 Task: Add Boiron Cocculus Indicus 30C to the cart.
Action: Mouse moved to (240, 122)
Screenshot: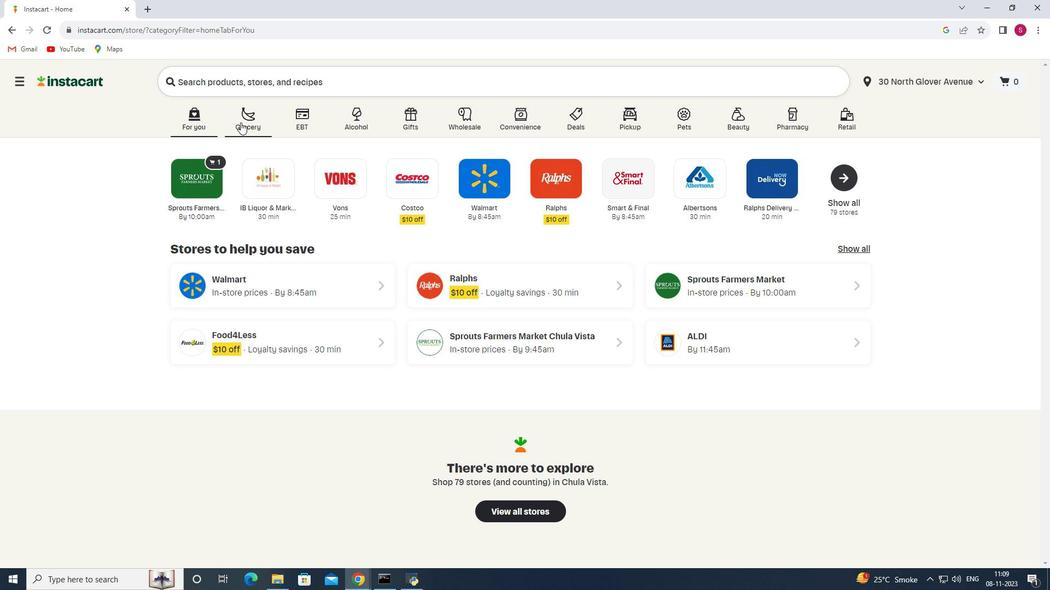 
Action: Mouse pressed left at (240, 122)
Screenshot: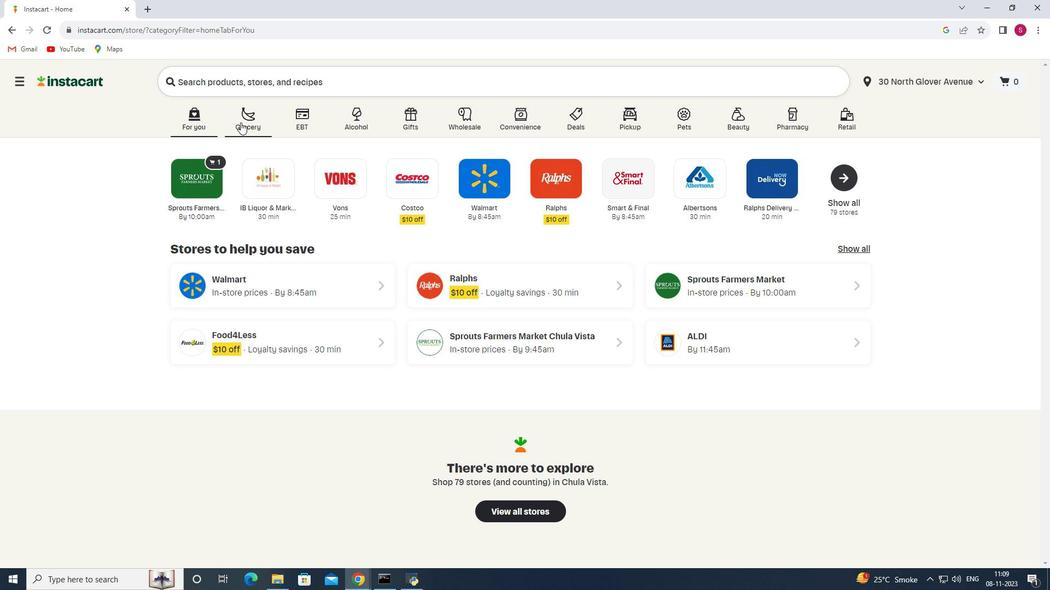 
Action: Mouse moved to (260, 315)
Screenshot: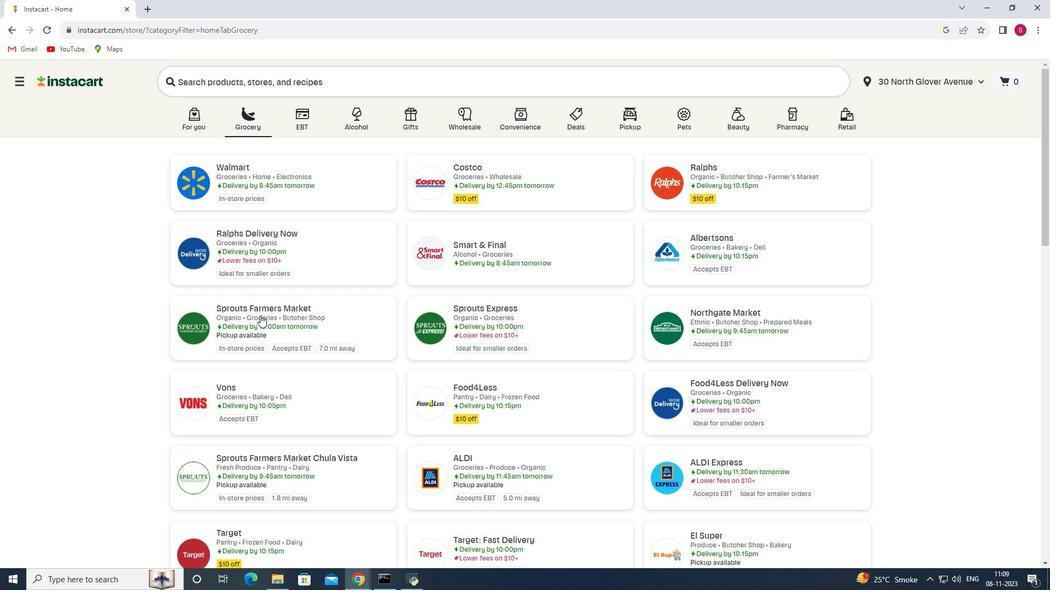 
Action: Mouse pressed left at (260, 315)
Screenshot: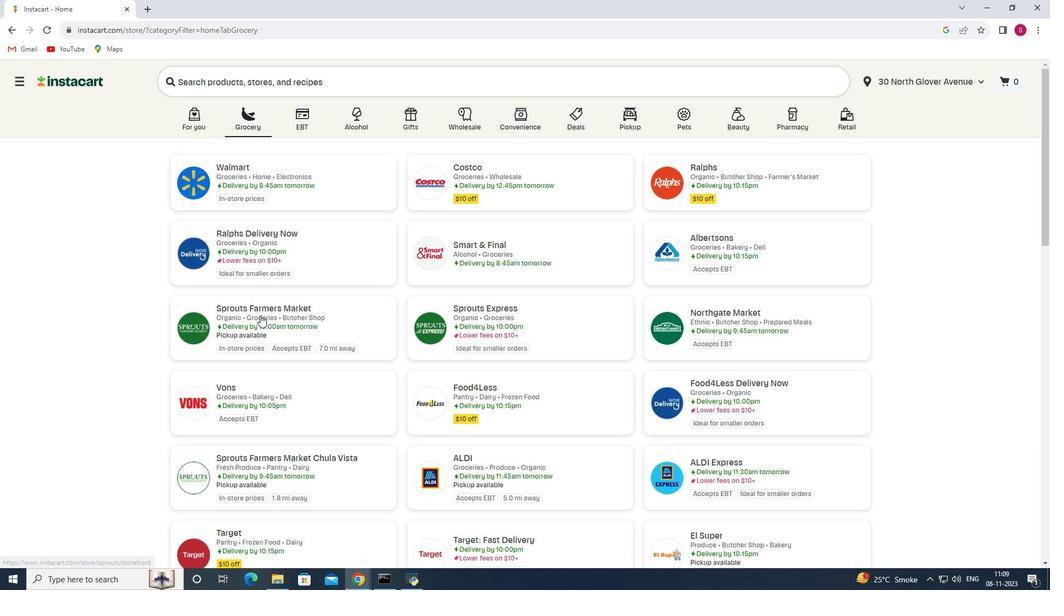 
Action: Mouse moved to (97, 332)
Screenshot: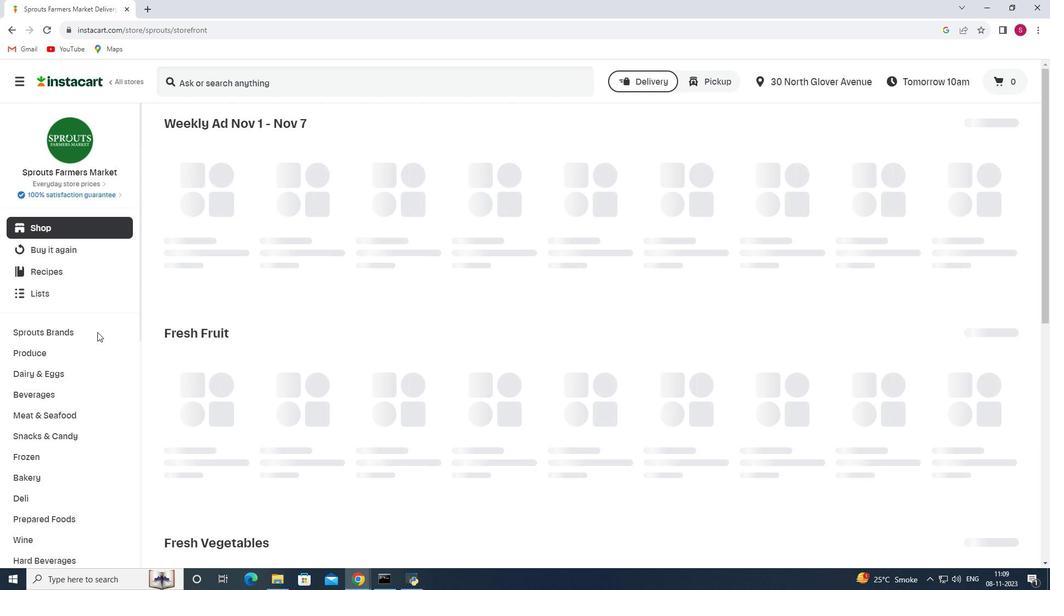 
Action: Mouse scrolled (97, 331) with delta (0, 0)
Screenshot: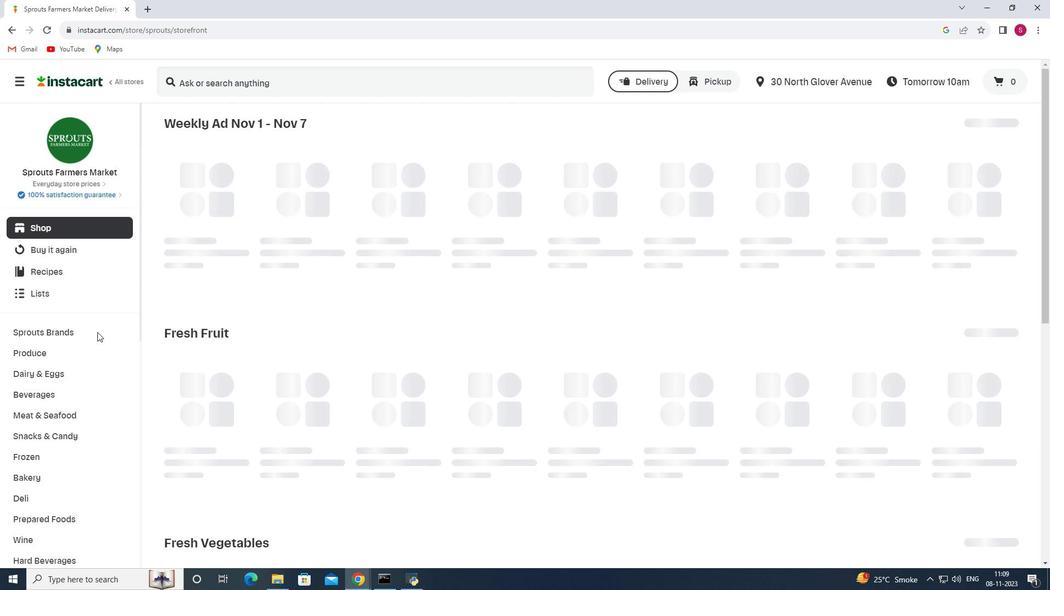 
Action: Mouse scrolled (97, 331) with delta (0, 0)
Screenshot: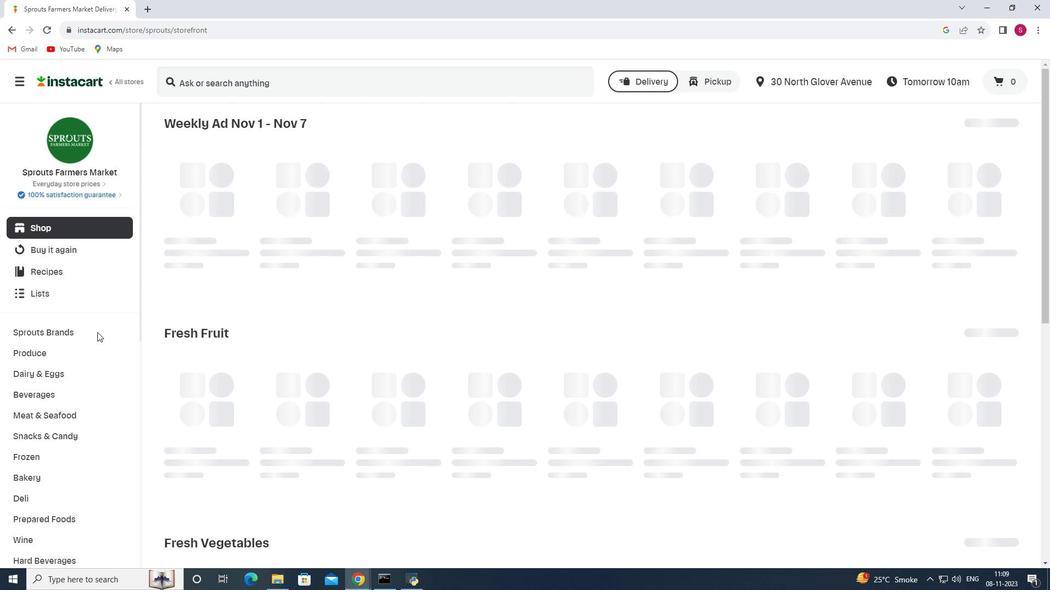
Action: Mouse scrolled (97, 331) with delta (0, 0)
Screenshot: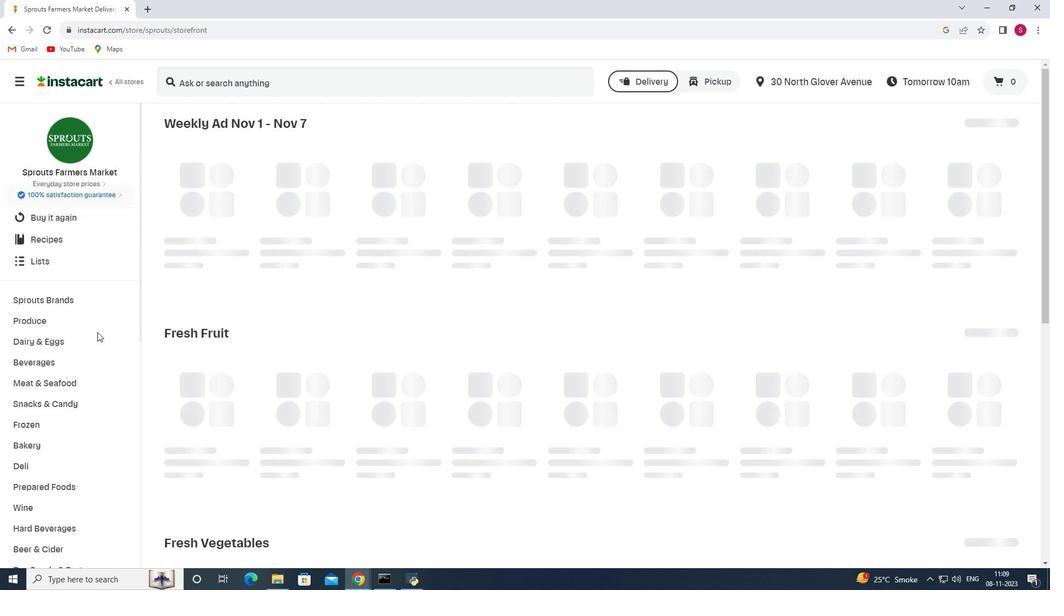 
Action: Mouse scrolled (97, 331) with delta (0, 0)
Screenshot: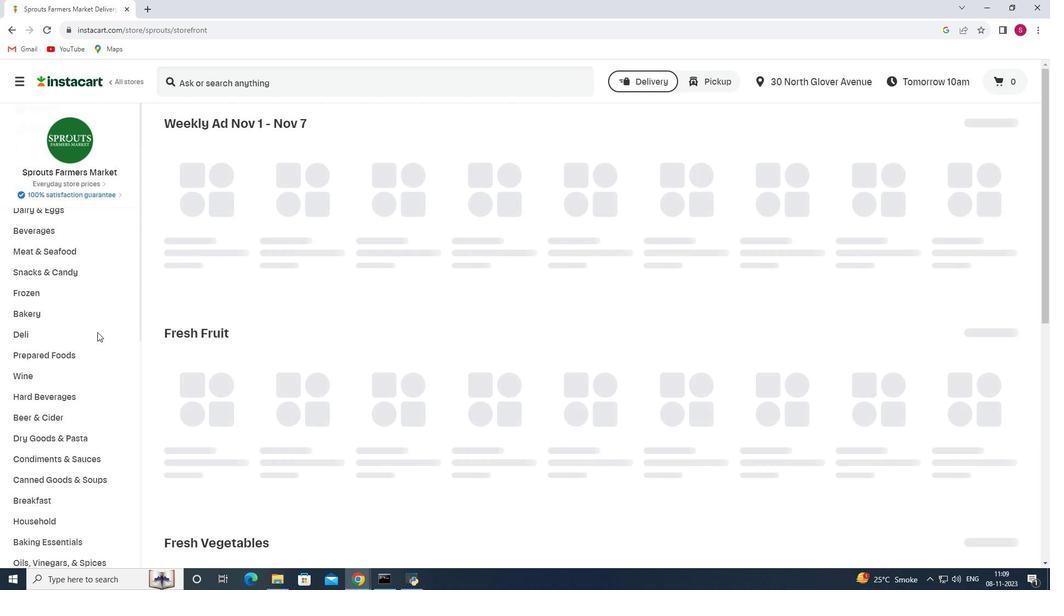 
Action: Mouse scrolled (97, 331) with delta (0, 0)
Screenshot: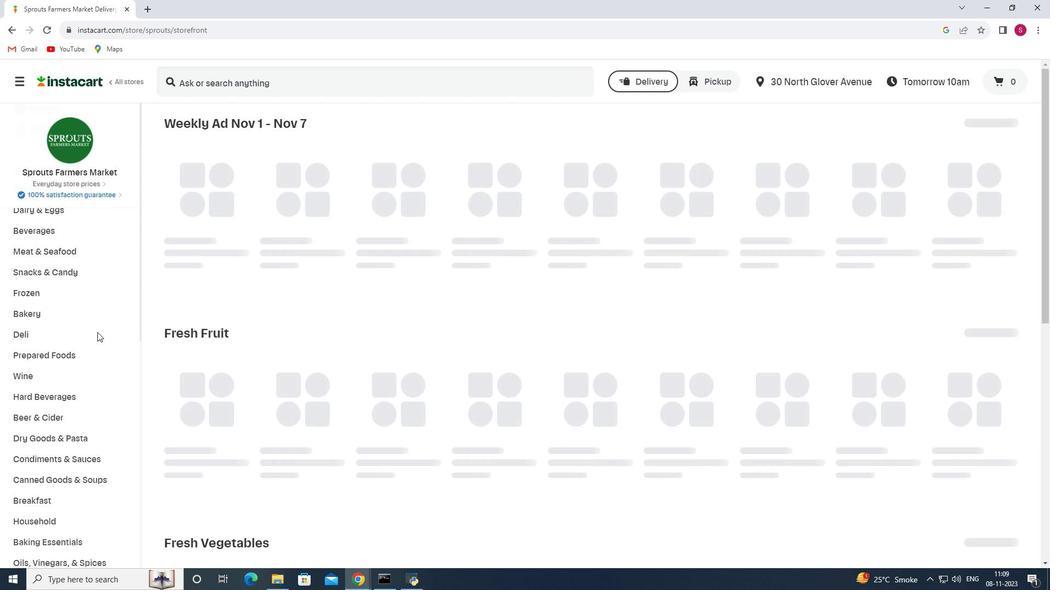 
Action: Mouse scrolled (97, 331) with delta (0, 0)
Screenshot: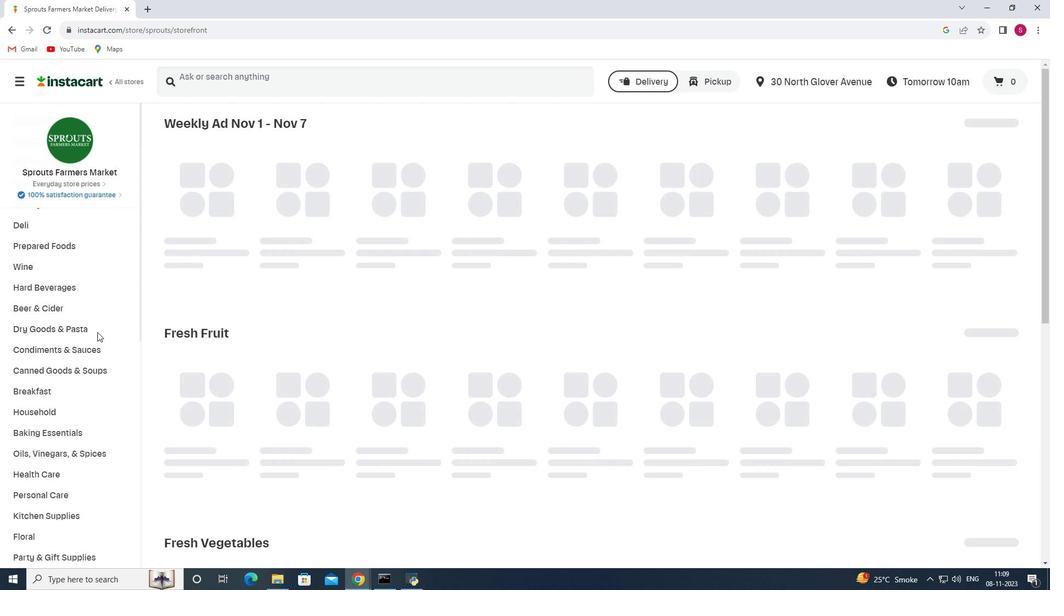
Action: Mouse scrolled (97, 331) with delta (0, 0)
Screenshot: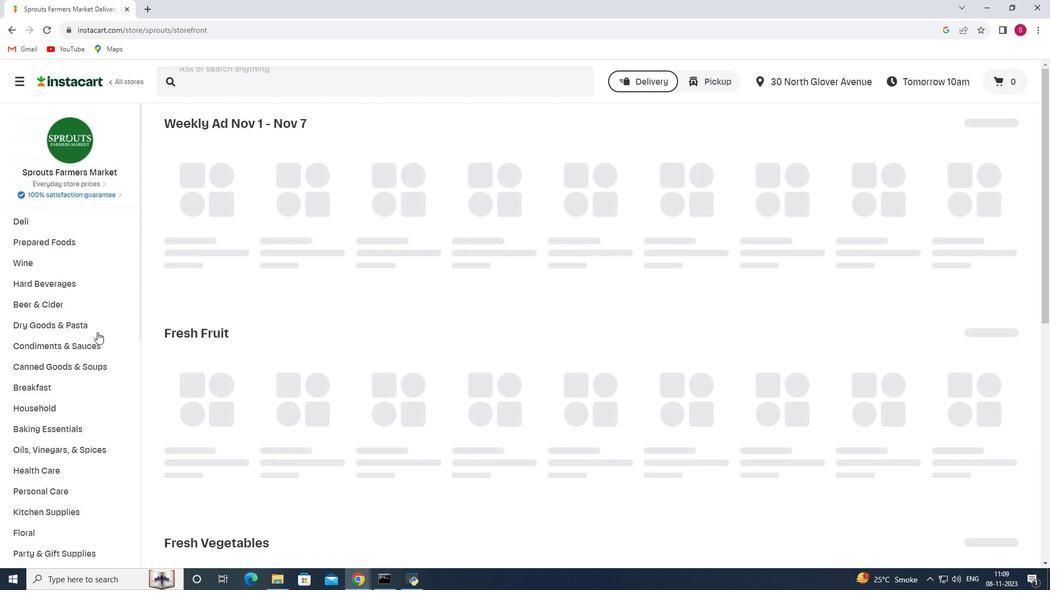 
Action: Mouse scrolled (97, 331) with delta (0, 0)
Screenshot: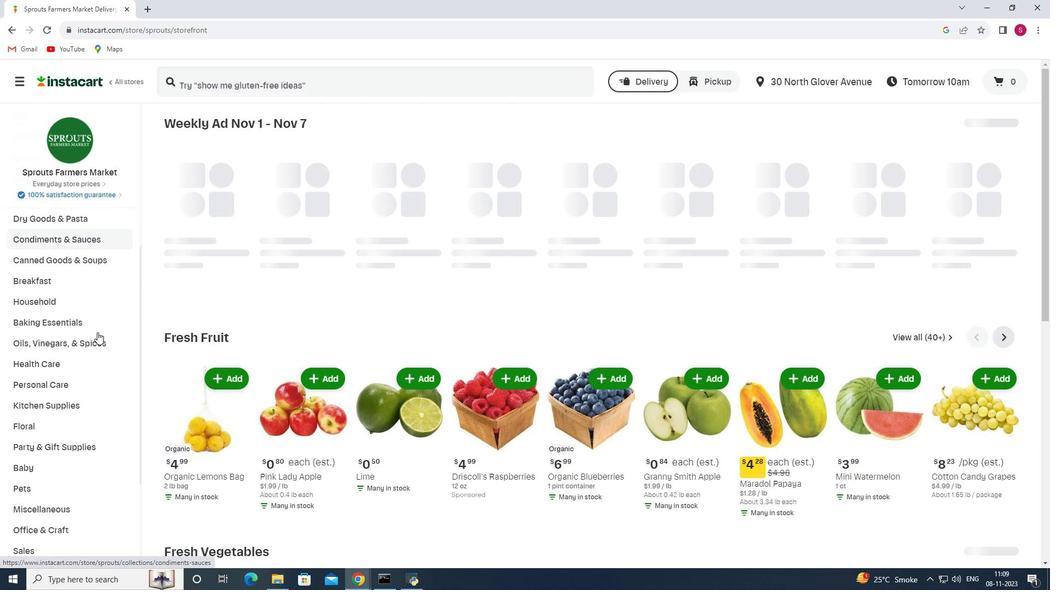 
Action: Mouse scrolled (97, 331) with delta (0, 0)
Screenshot: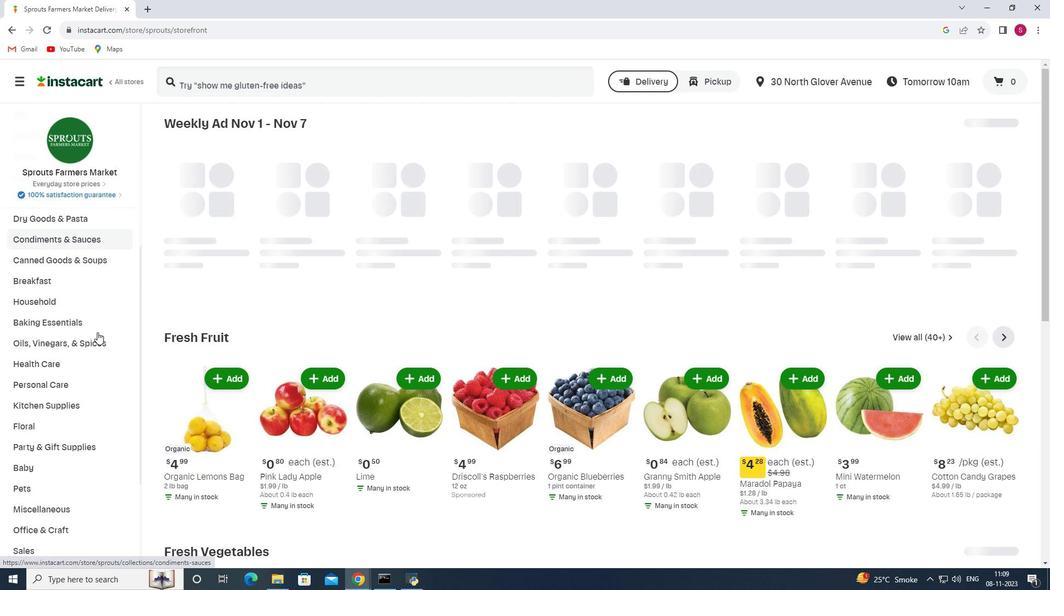 
Action: Mouse moved to (92, 335)
Screenshot: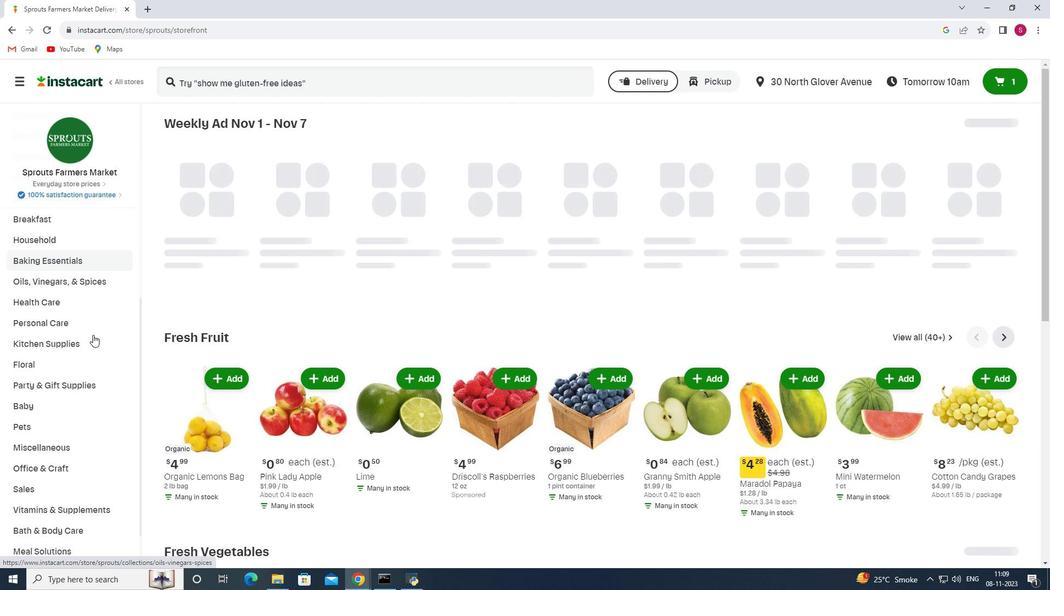 
Action: Mouse scrolled (92, 334) with delta (0, 0)
Screenshot: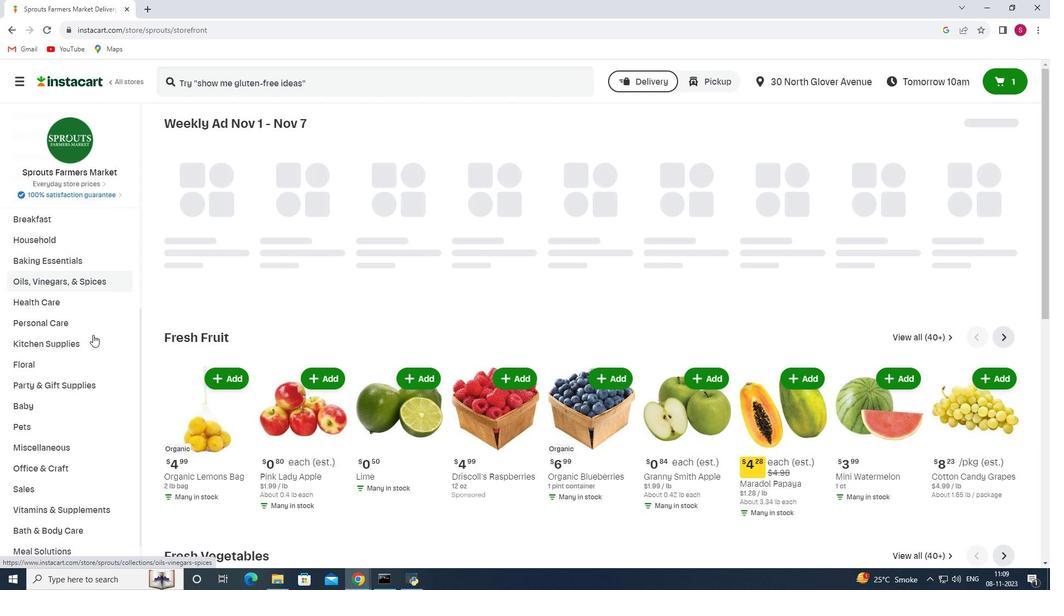 
Action: Mouse scrolled (92, 334) with delta (0, 0)
Screenshot: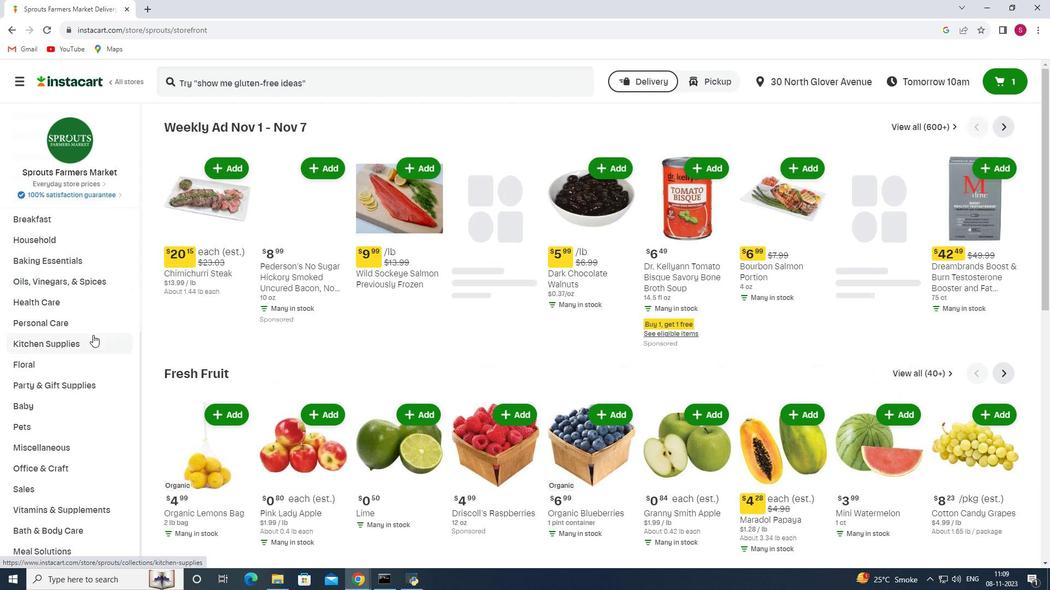 
Action: Mouse moved to (71, 292)
Screenshot: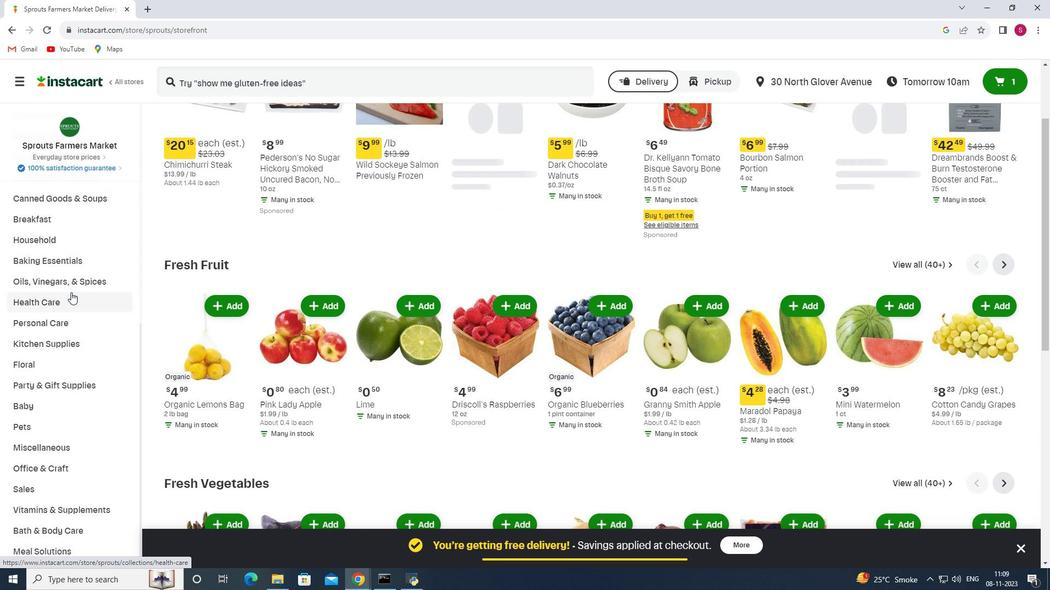 
Action: Mouse pressed left at (71, 292)
Screenshot: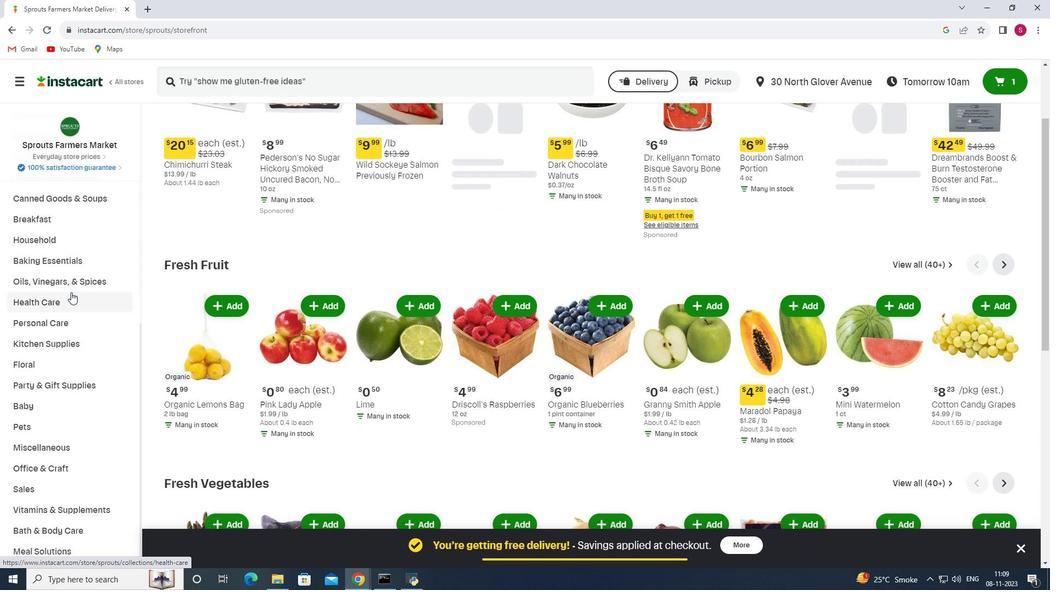 
Action: Mouse moved to (372, 151)
Screenshot: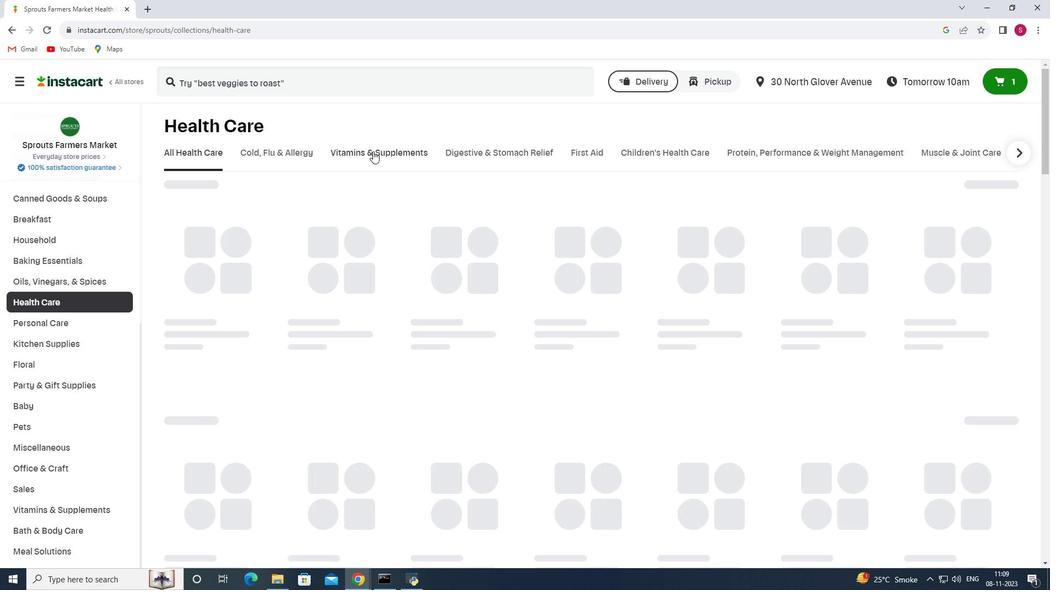 
Action: Mouse pressed left at (372, 151)
Screenshot: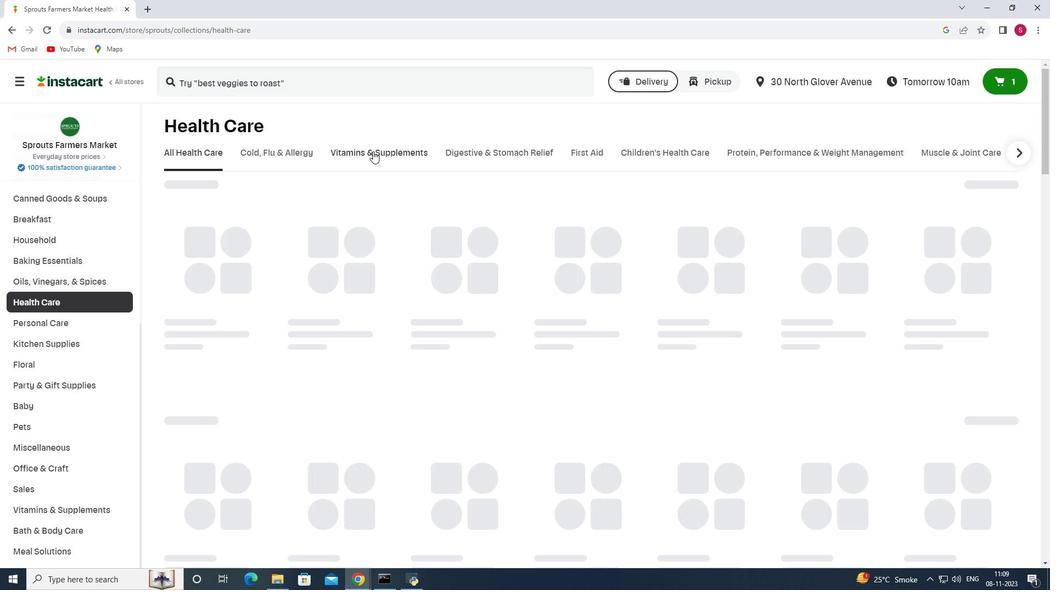 
Action: Mouse moved to (855, 204)
Screenshot: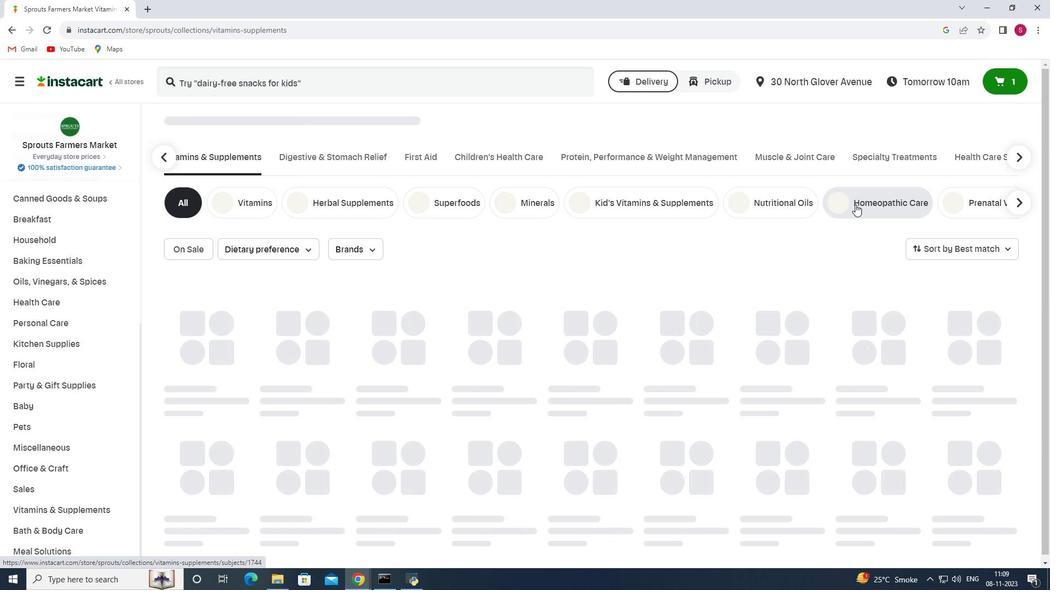 
Action: Mouse pressed left at (855, 204)
Screenshot: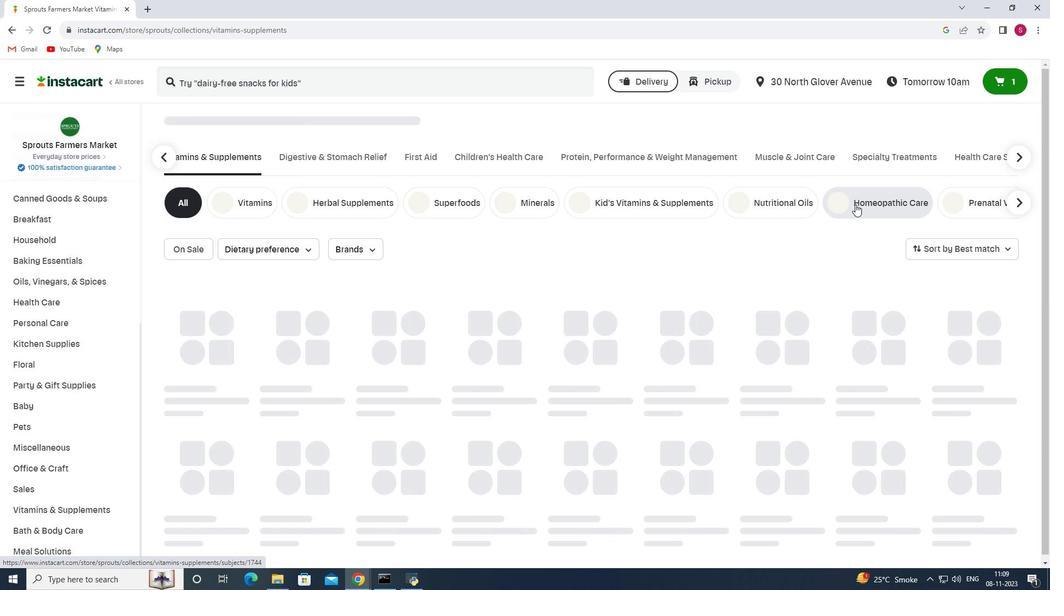 
Action: Mouse moved to (421, 85)
Screenshot: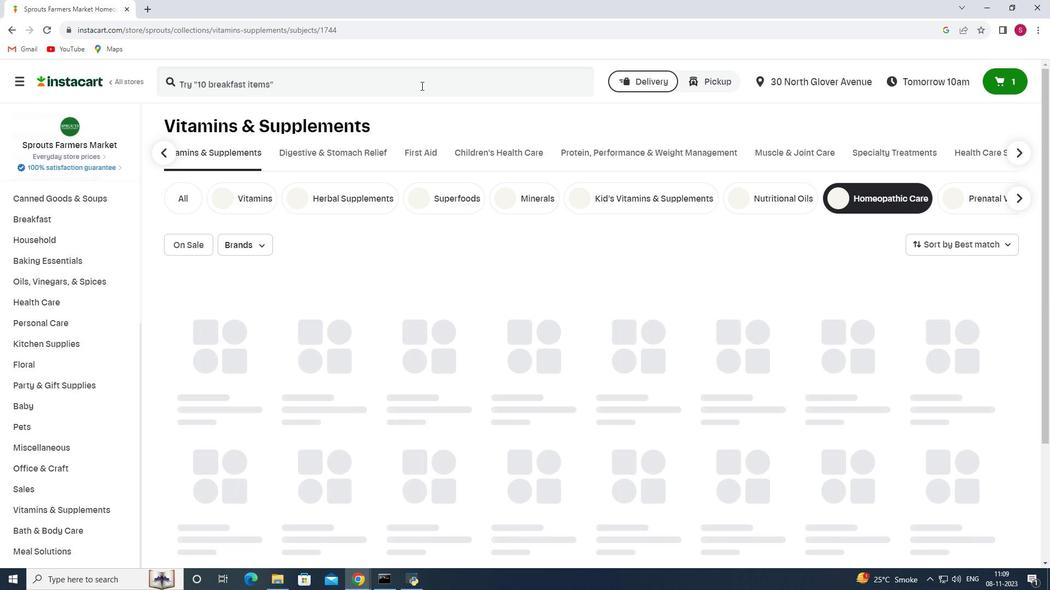 
Action: Mouse pressed left at (421, 85)
Screenshot: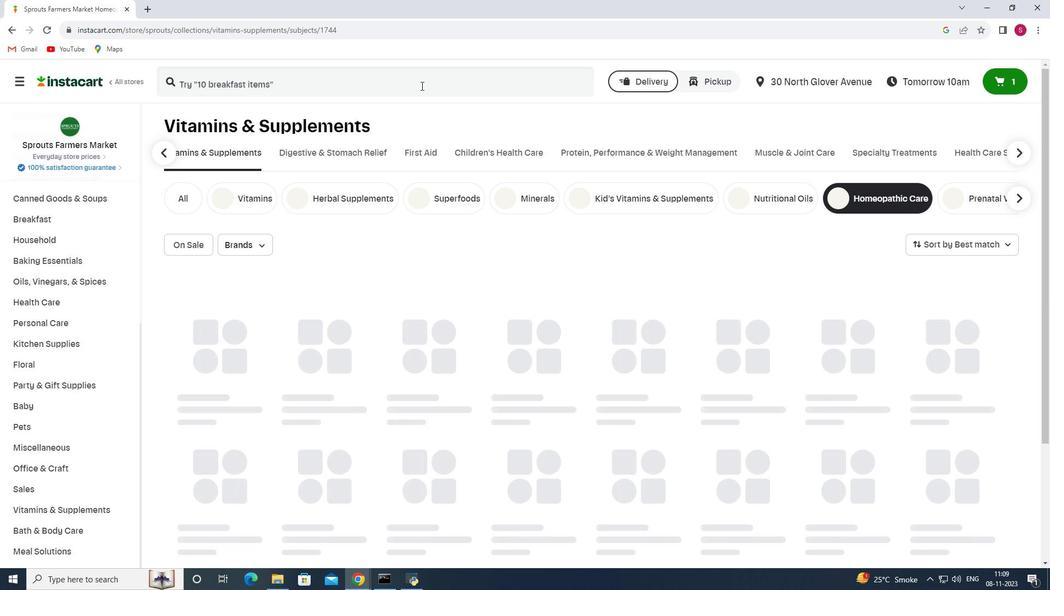
Action: Key pressed <Key.shift>Boiron<Key.space><Key.shift>Cocculus<Key.space><Key.shift>Indicus<Key.space>30<Key.shift>C<Key.enter>
Screenshot: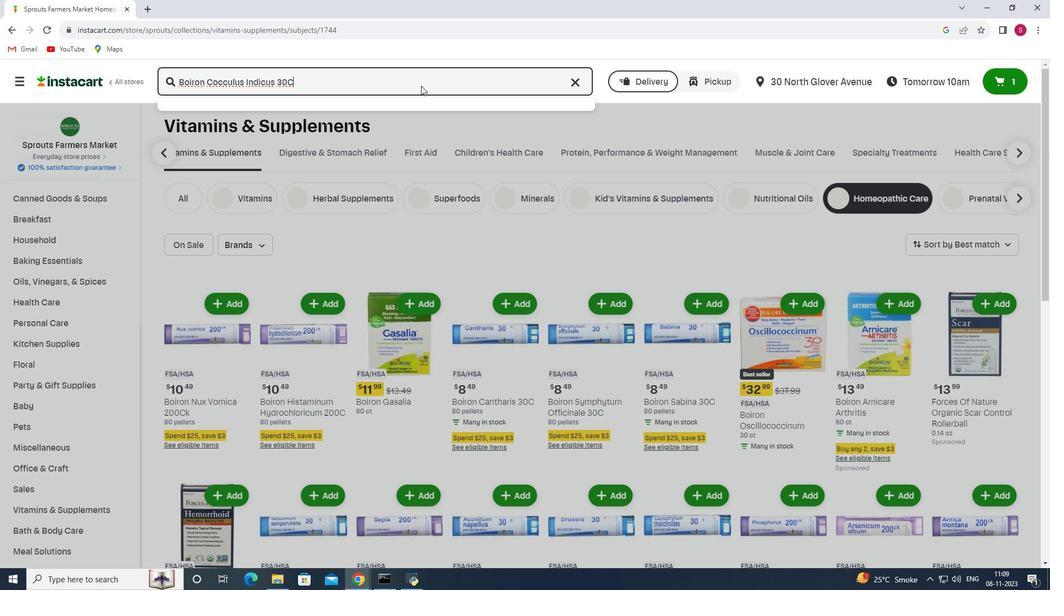 
Action: Mouse moved to (648, 165)
Screenshot: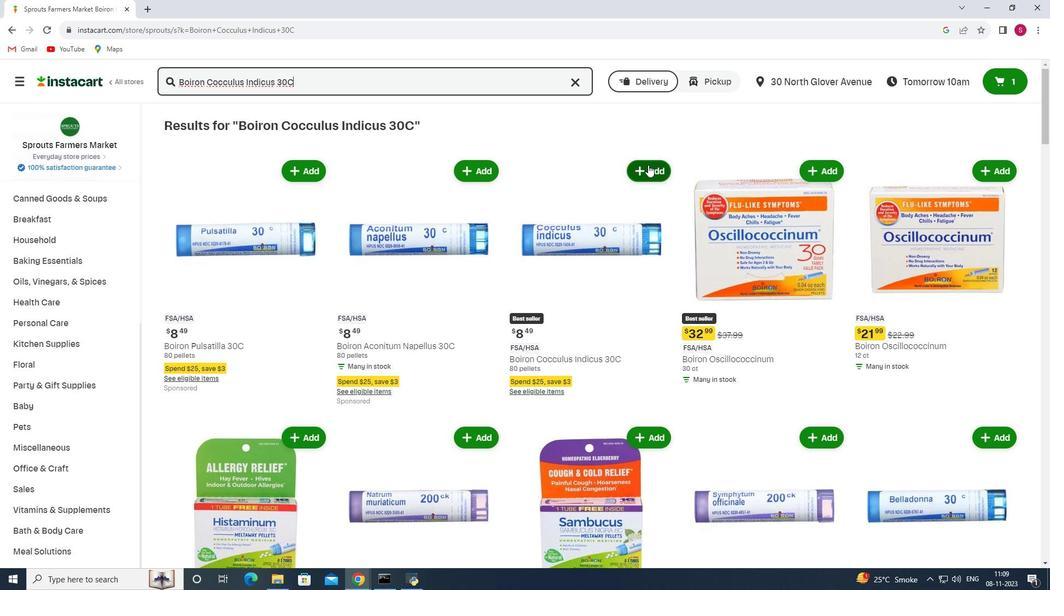 
Action: Mouse pressed left at (648, 165)
Screenshot: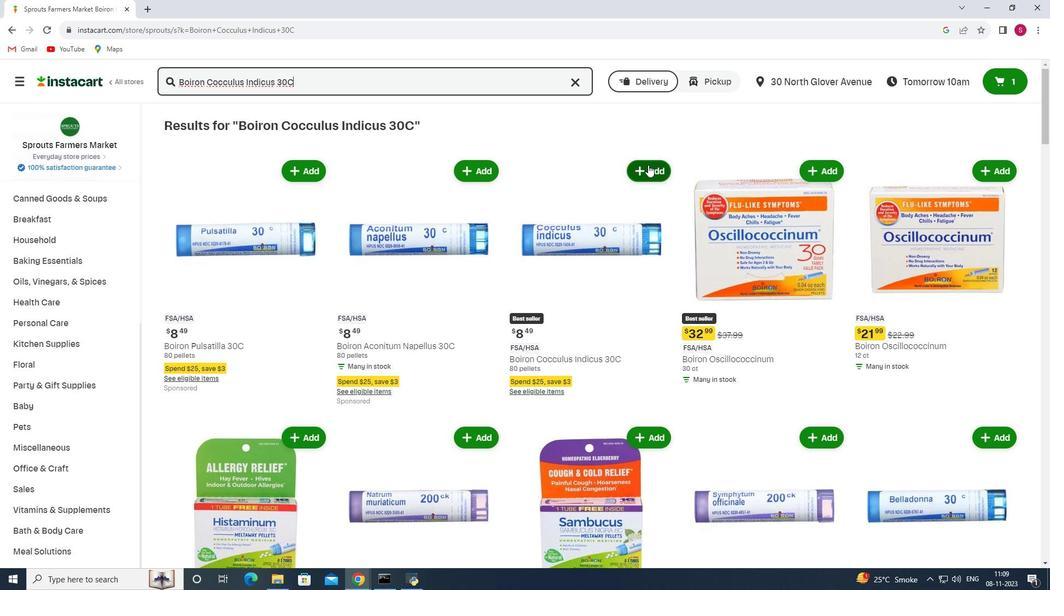 
Action: Mouse moved to (628, 202)
Screenshot: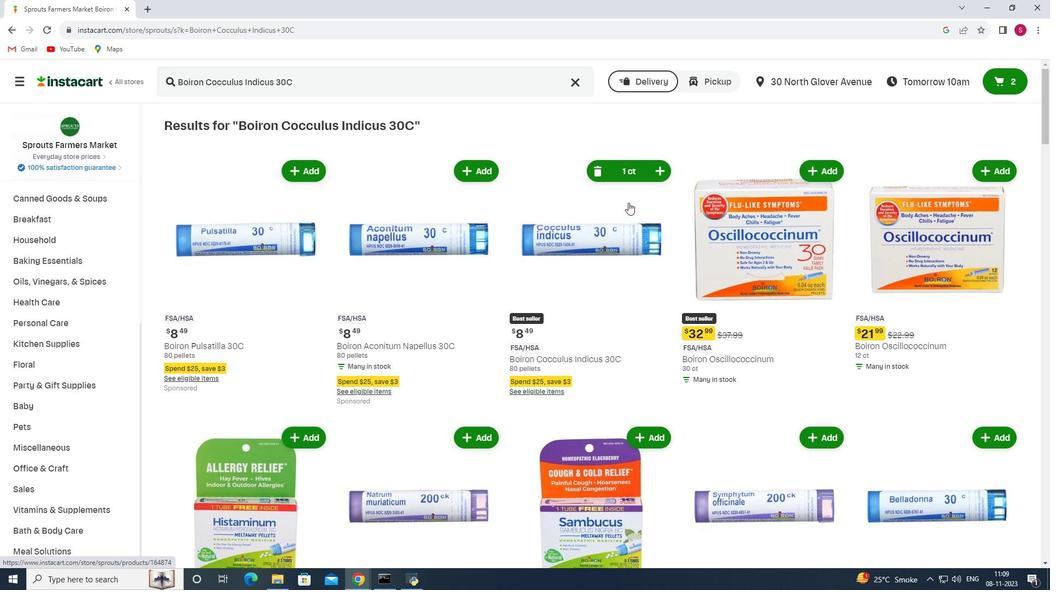 
